 Task: Add a condition where "Channel Is not Facebook Private Message" in recently solved tickets.
Action: Mouse moved to (117, 393)
Screenshot: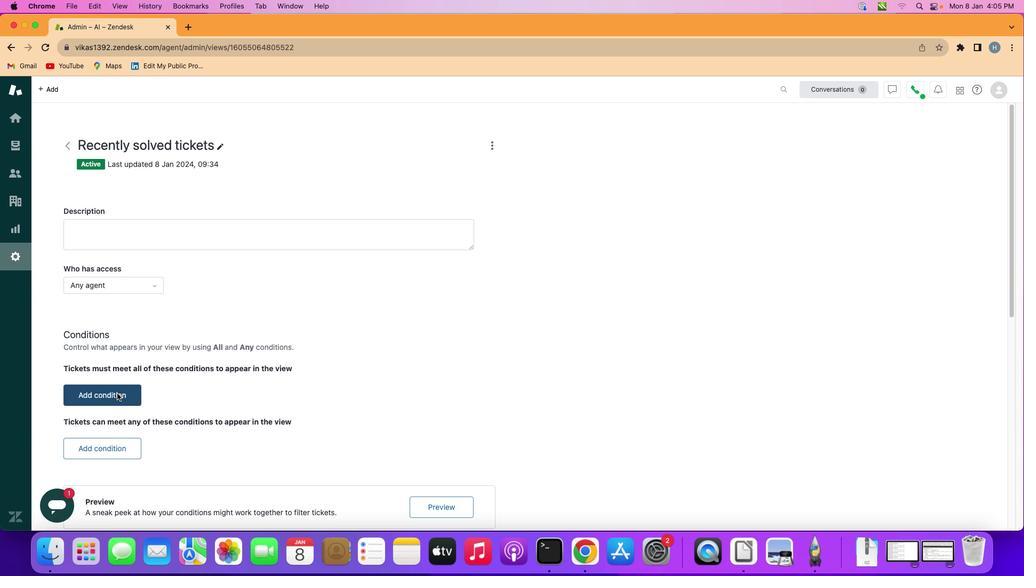 
Action: Mouse pressed left at (117, 393)
Screenshot: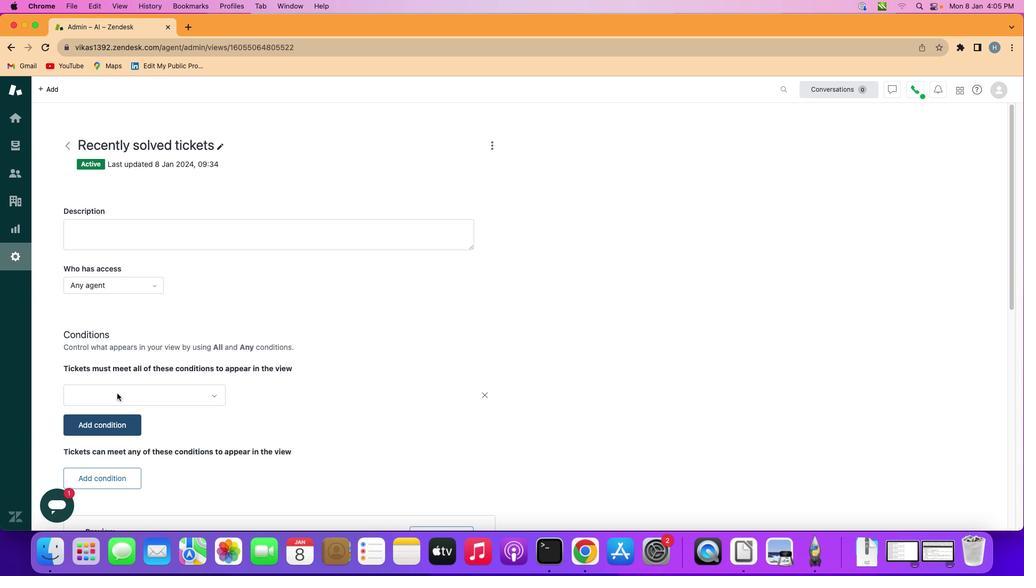 
Action: Mouse moved to (157, 394)
Screenshot: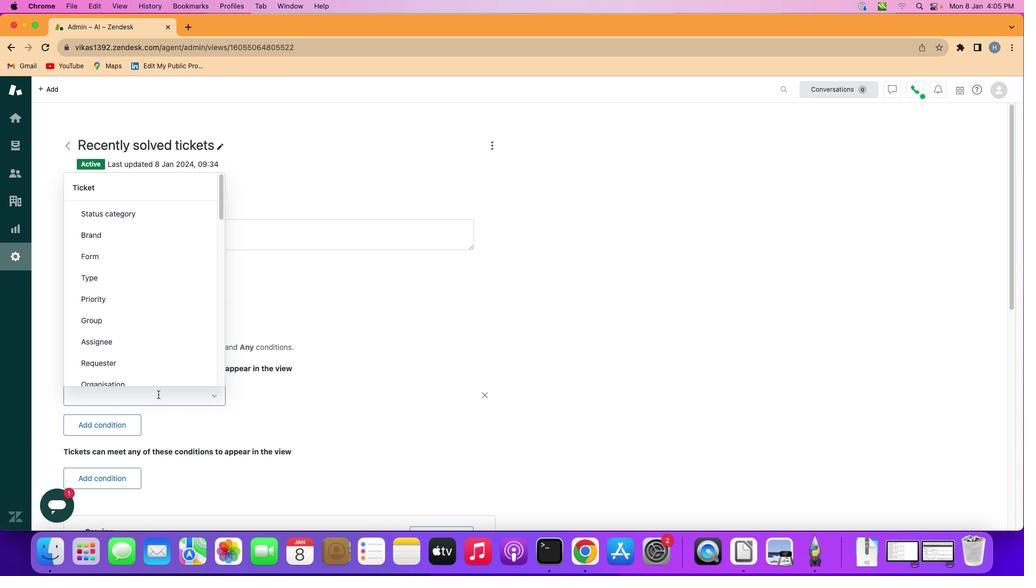 
Action: Mouse pressed left at (157, 394)
Screenshot: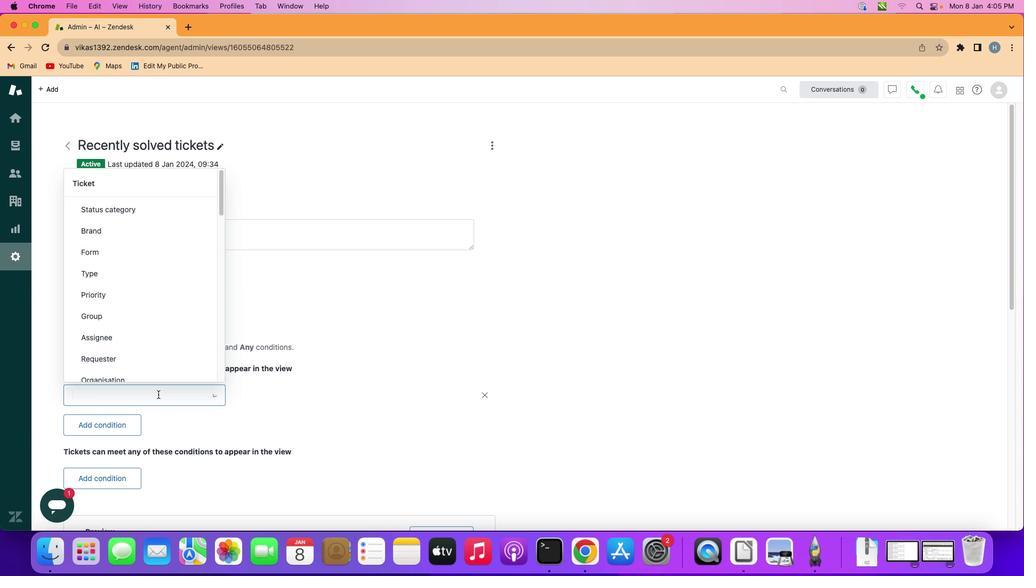 
Action: Mouse moved to (176, 302)
Screenshot: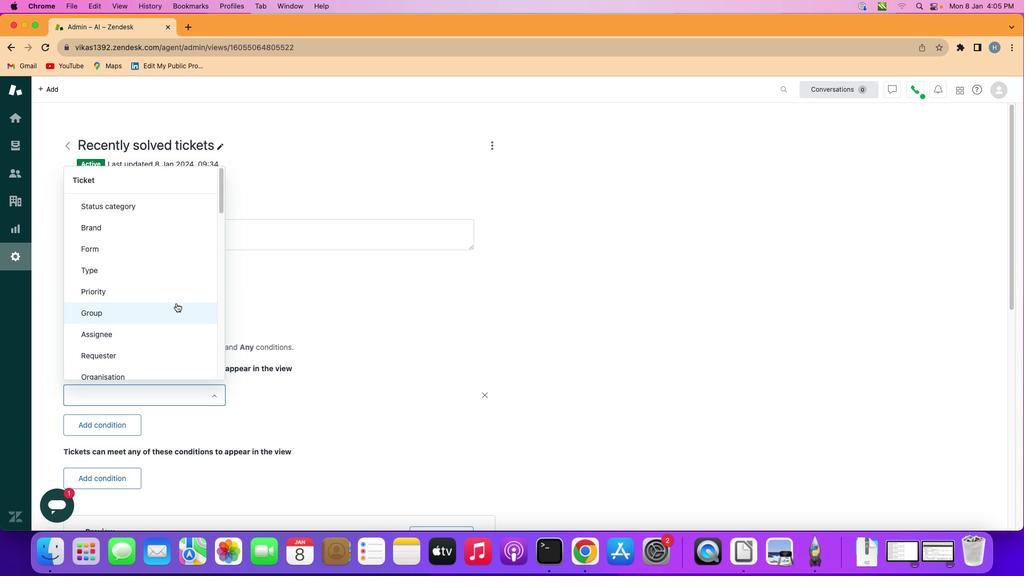 
Action: Mouse scrolled (176, 302) with delta (0, 0)
Screenshot: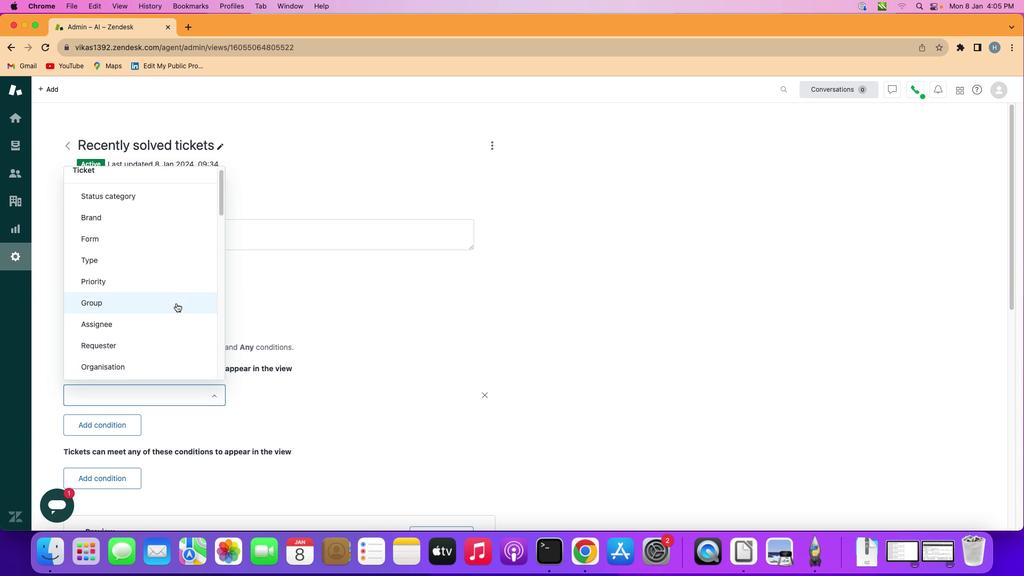 
Action: Mouse scrolled (176, 302) with delta (0, 0)
Screenshot: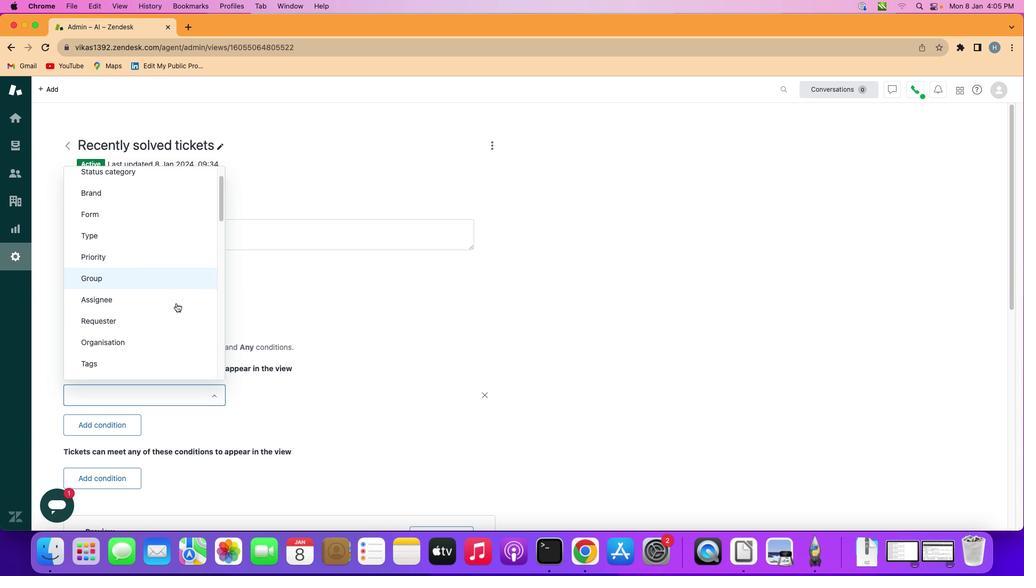 
Action: Mouse scrolled (176, 302) with delta (0, -1)
Screenshot: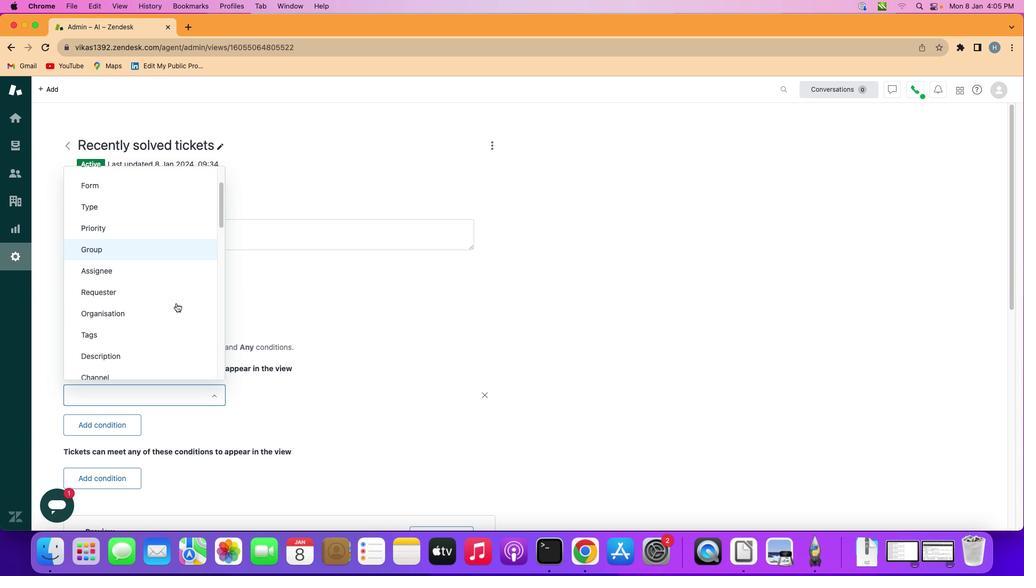 
Action: Mouse scrolled (176, 302) with delta (0, -1)
Screenshot: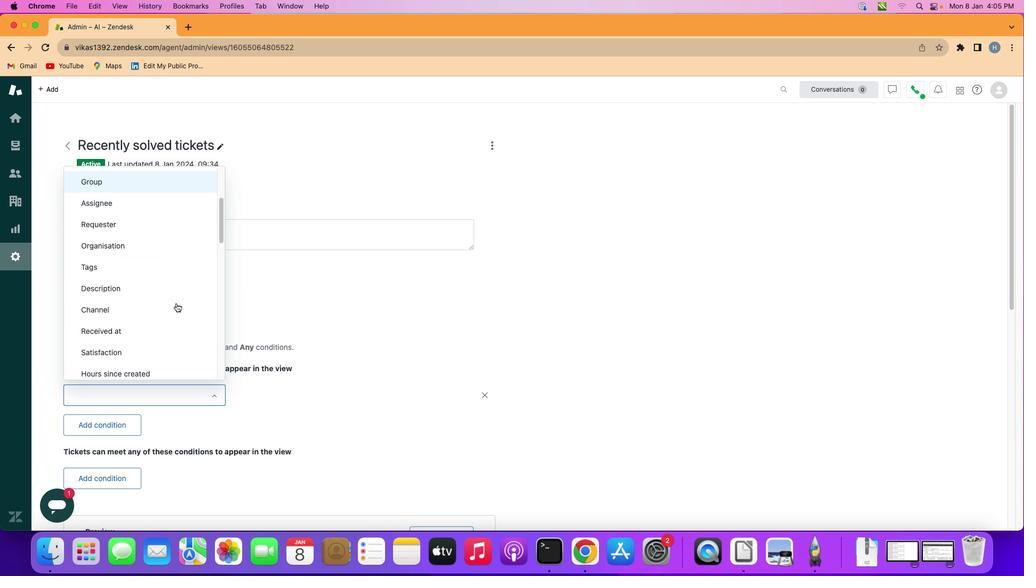 
Action: Mouse scrolled (176, 302) with delta (0, -1)
Screenshot: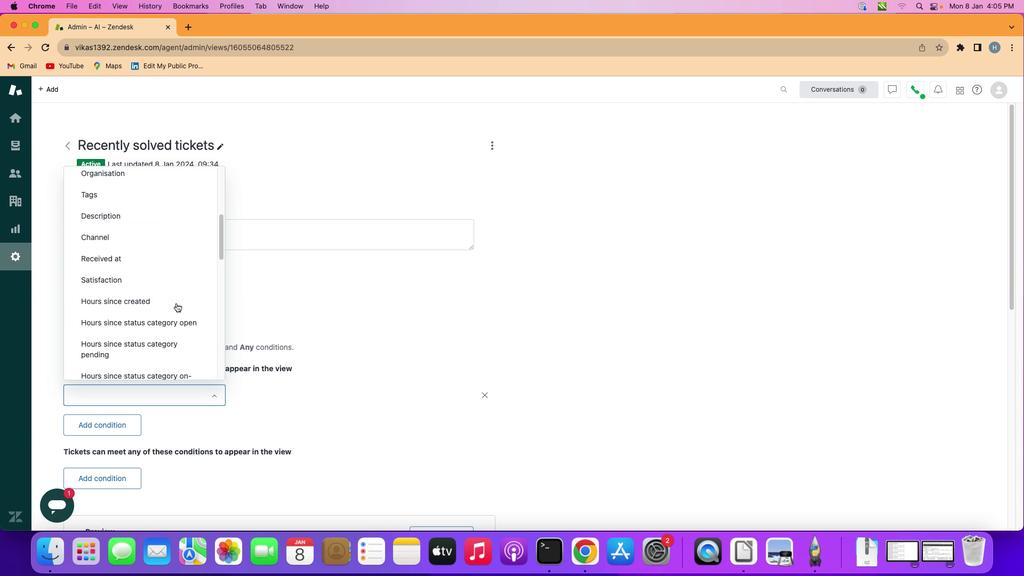 
Action: Mouse moved to (176, 237)
Screenshot: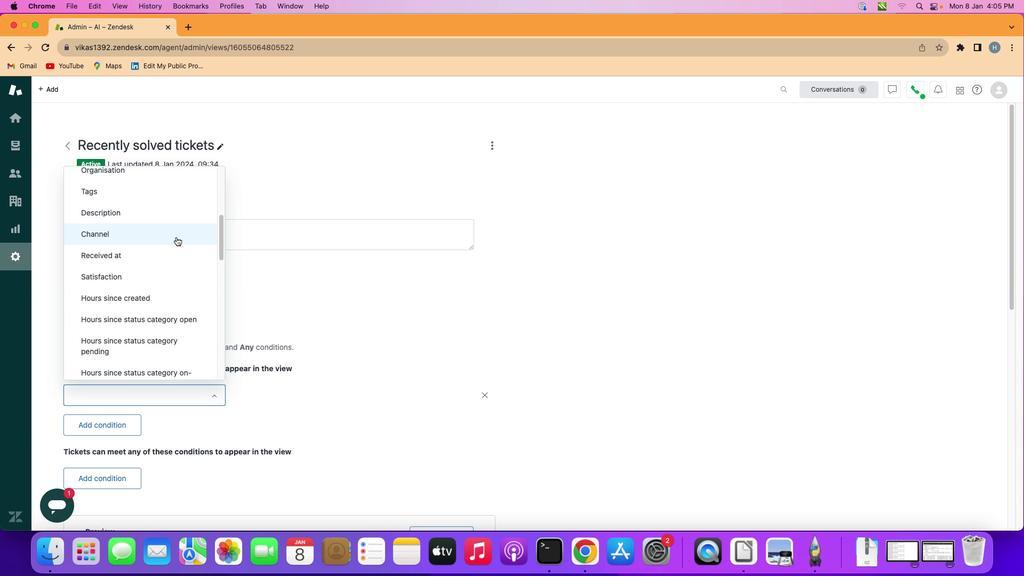 
Action: Mouse pressed left at (176, 237)
Screenshot: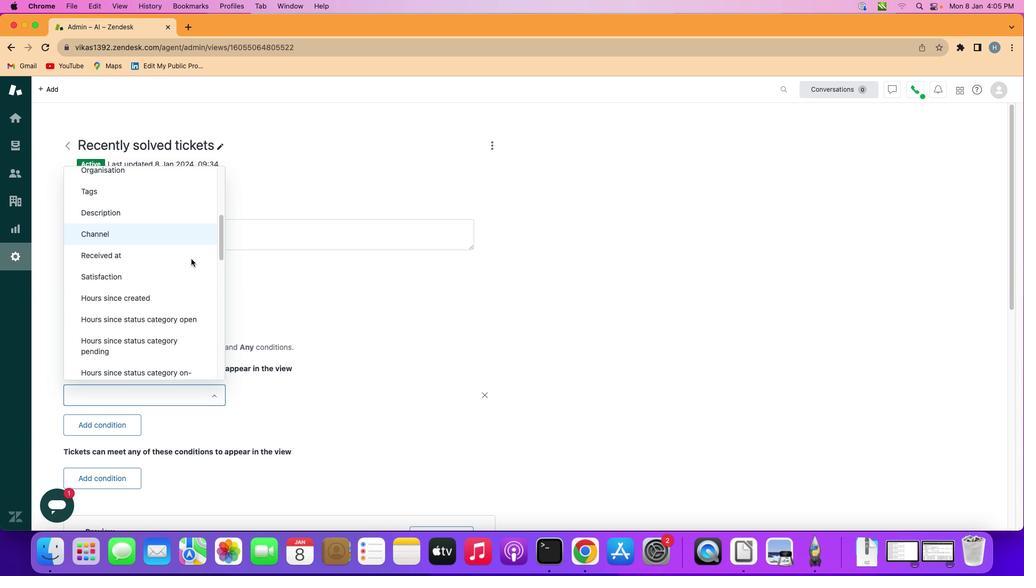 
Action: Mouse moved to (298, 394)
Screenshot: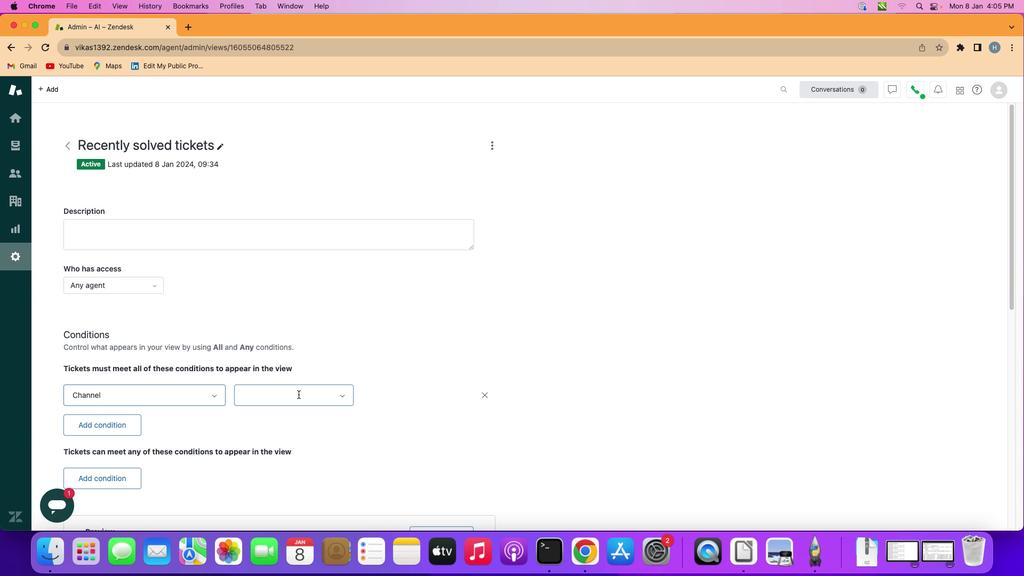 
Action: Mouse pressed left at (298, 394)
Screenshot: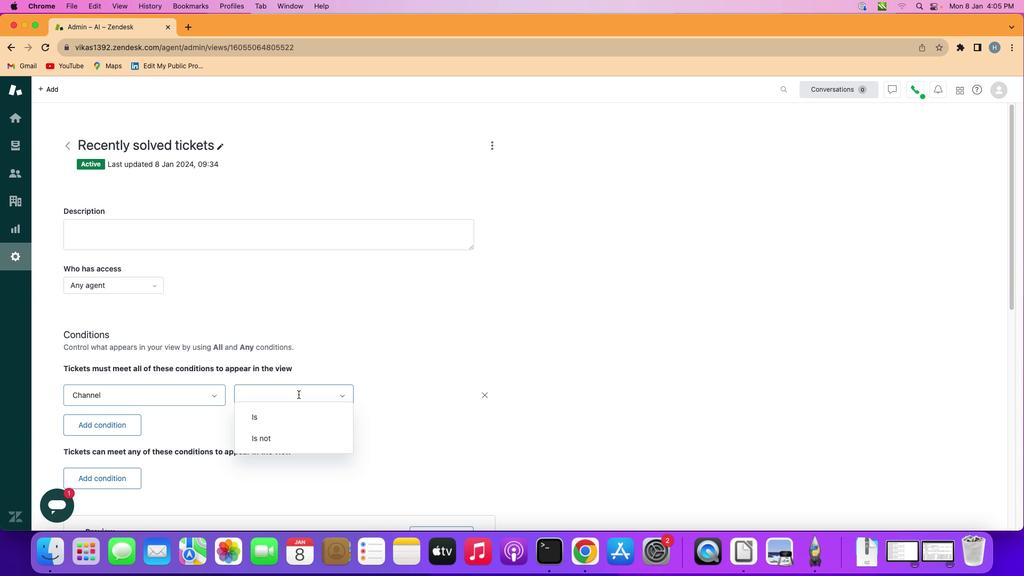 
Action: Mouse moved to (312, 439)
Screenshot: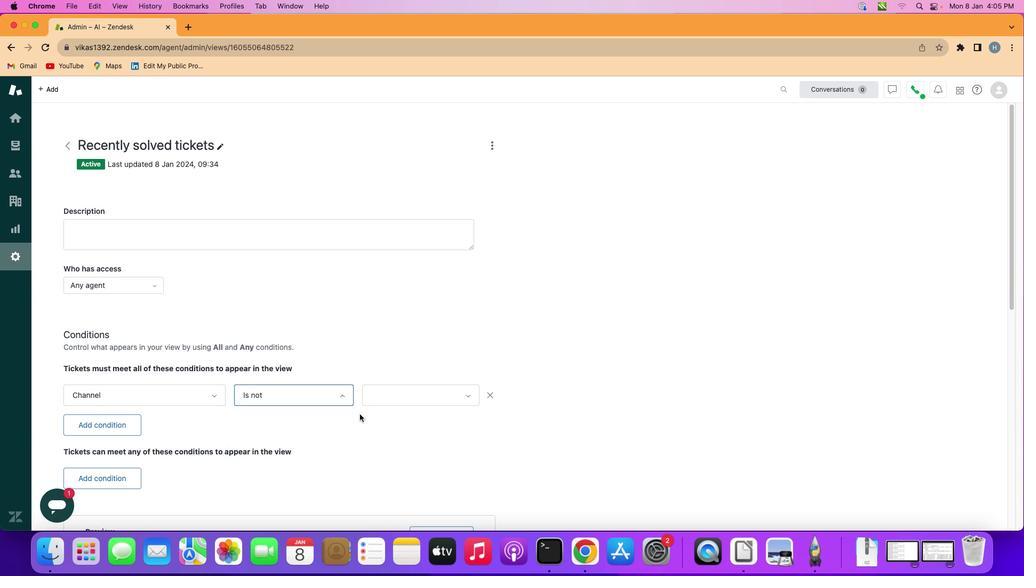 
Action: Mouse pressed left at (312, 439)
Screenshot: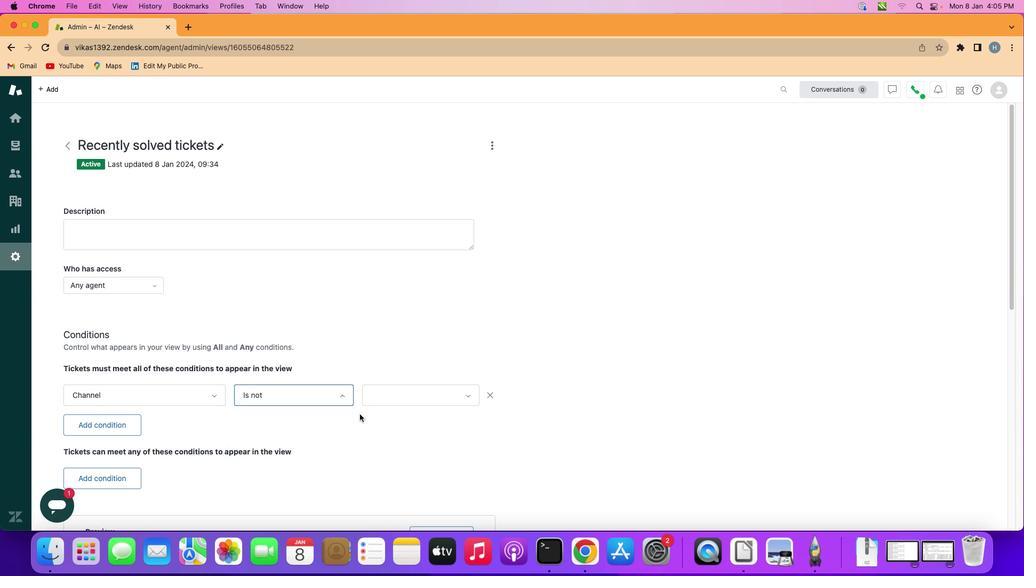 
Action: Mouse moved to (402, 396)
Screenshot: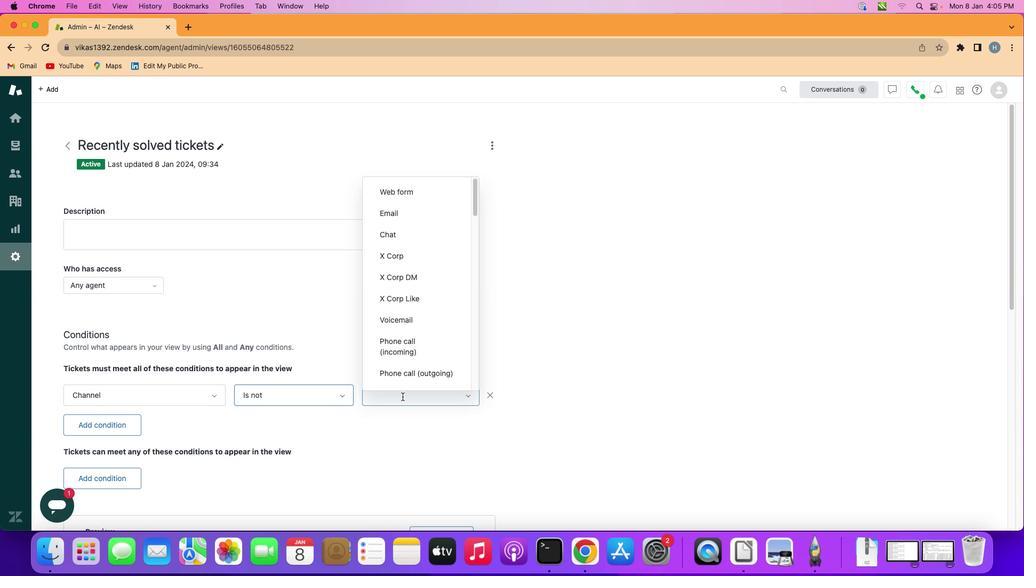
Action: Mouse pressed left at (402, 396)
Screenshot: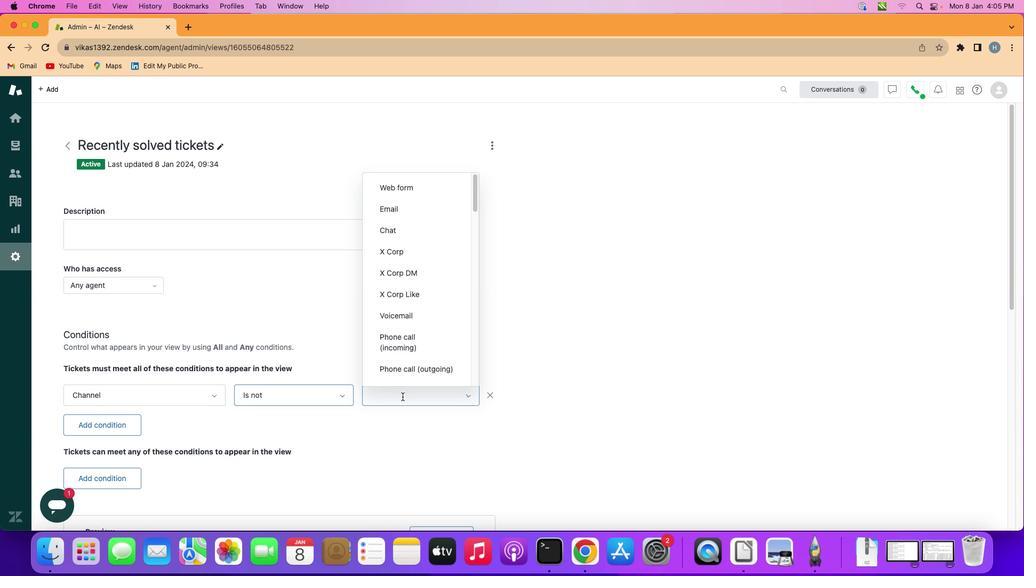 
Action: Mouse moved to (429, 294)
Screenshot: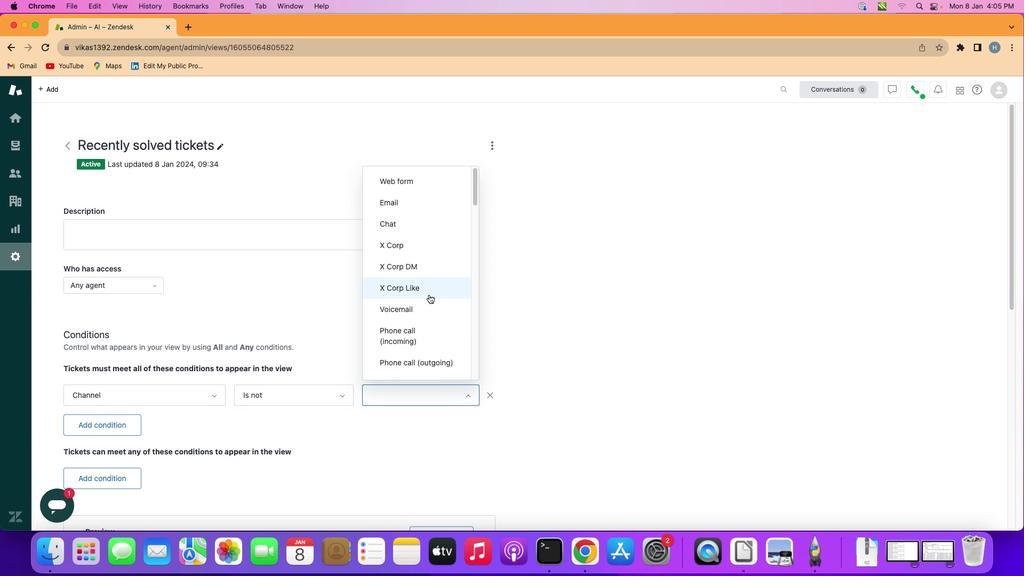 
Action: Mouse scrolled (429, 294) with delta (0, 0)
Screenshot: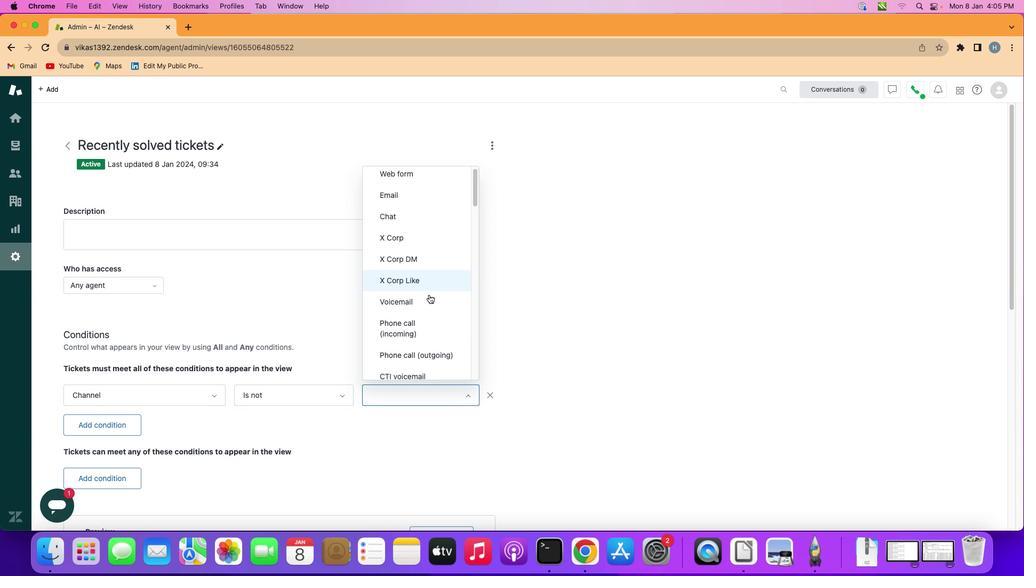 
Action: Mouse scrolled (429, 294) with delta (0, 0)
Screenshot: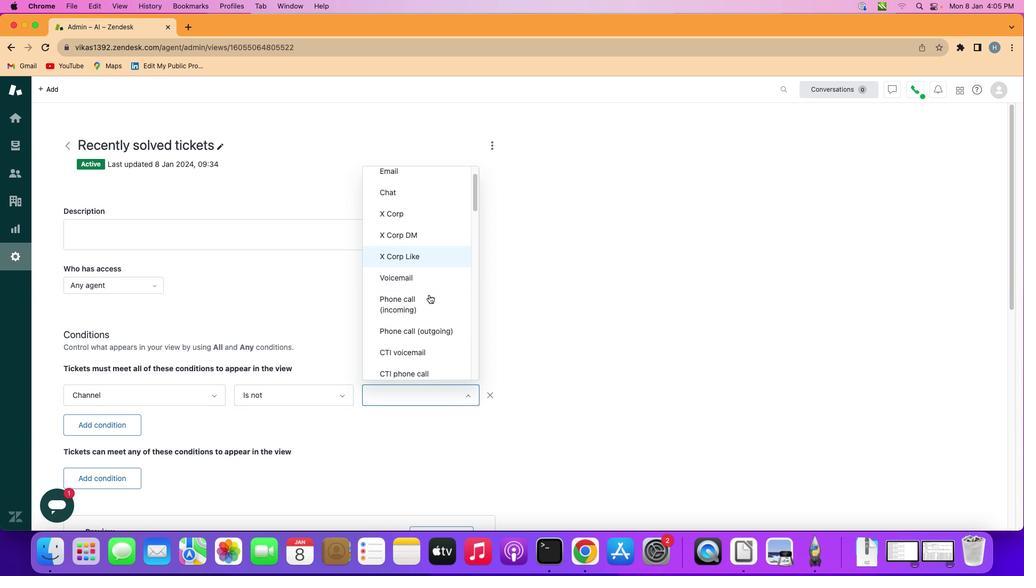 
Action: Mouse scrolled (429, 294) with delta (0, -1)
Screenshot: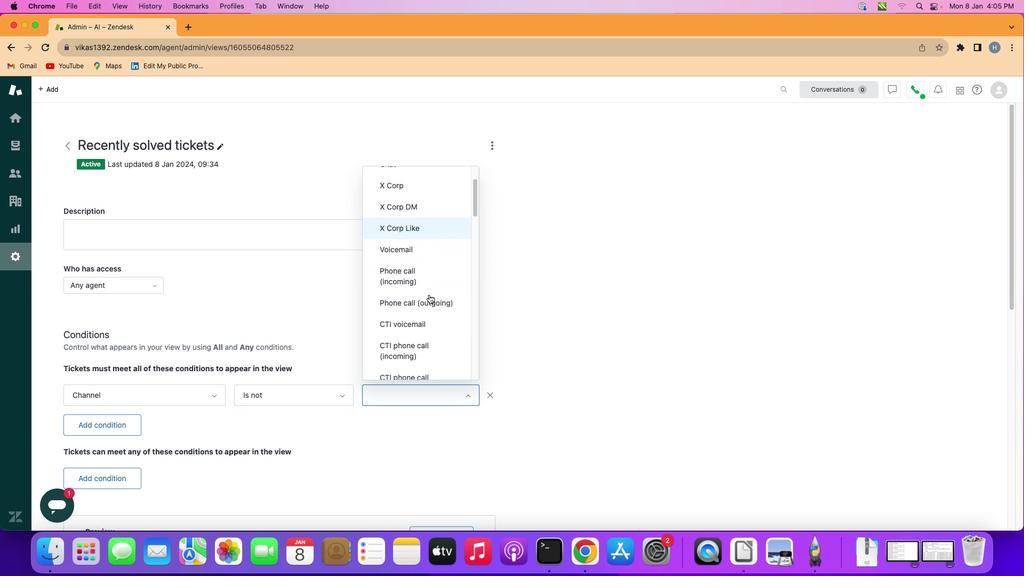
Action: Mouse scrolled (429, 294) with delta (0, -1)
Screenshot: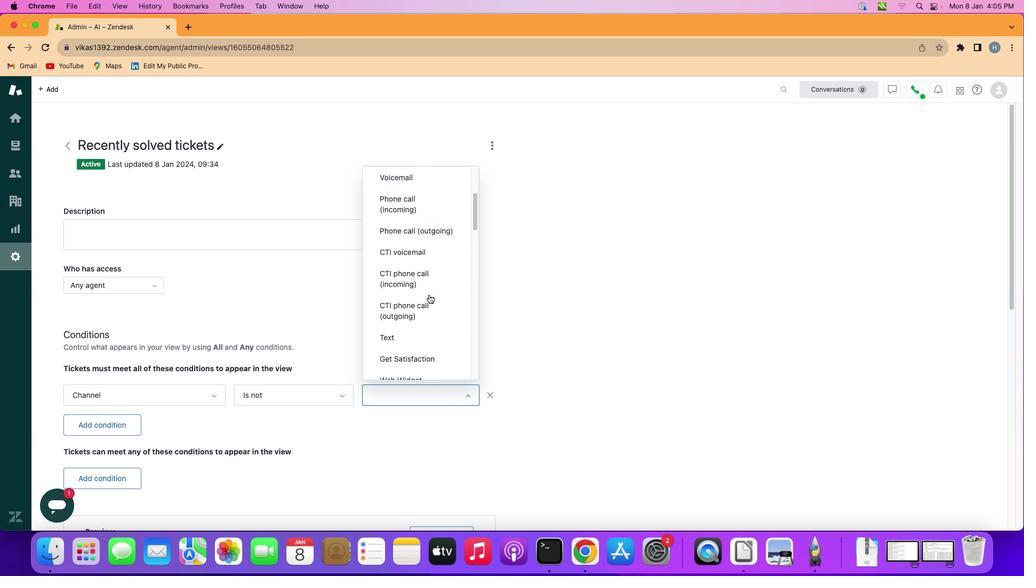 
Action: Mouse scrolled (429, 294) with delta (0, -1)
Screenshot: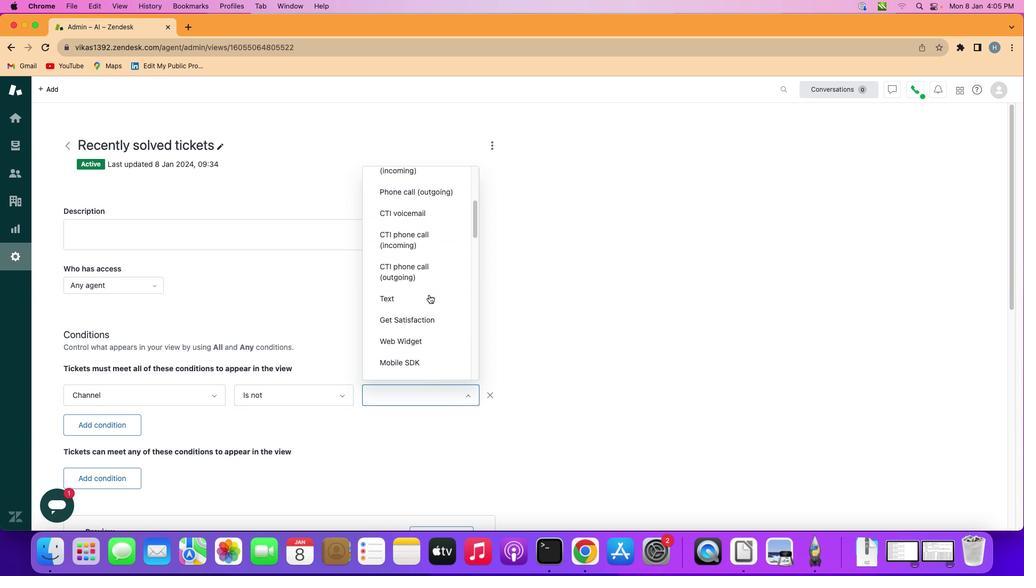 
Action: Mouse moved to (418, 310)
Screenshot: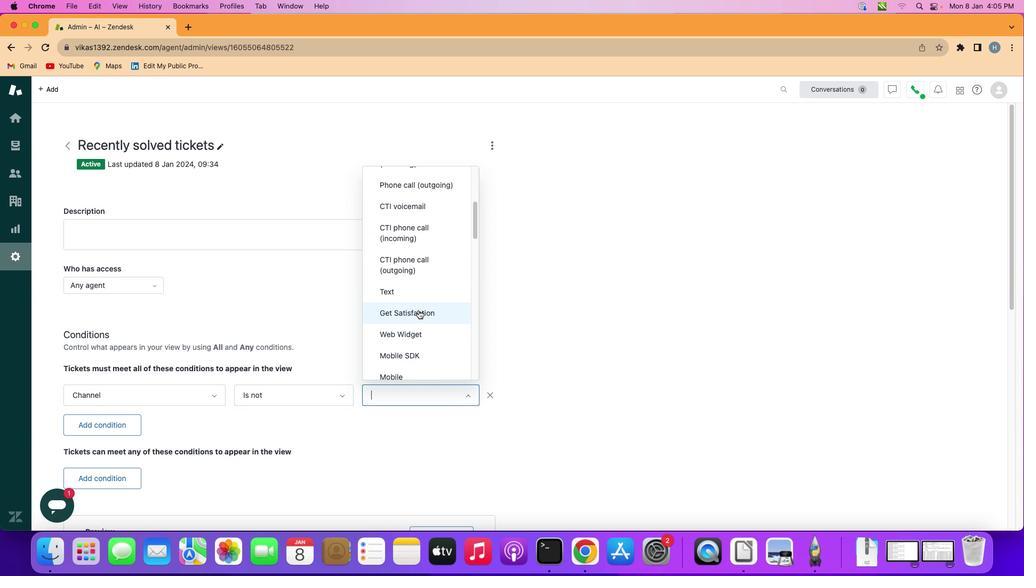 
Action: Mouse scrolled (418, 310) with delta (0, 0)
Screenshot: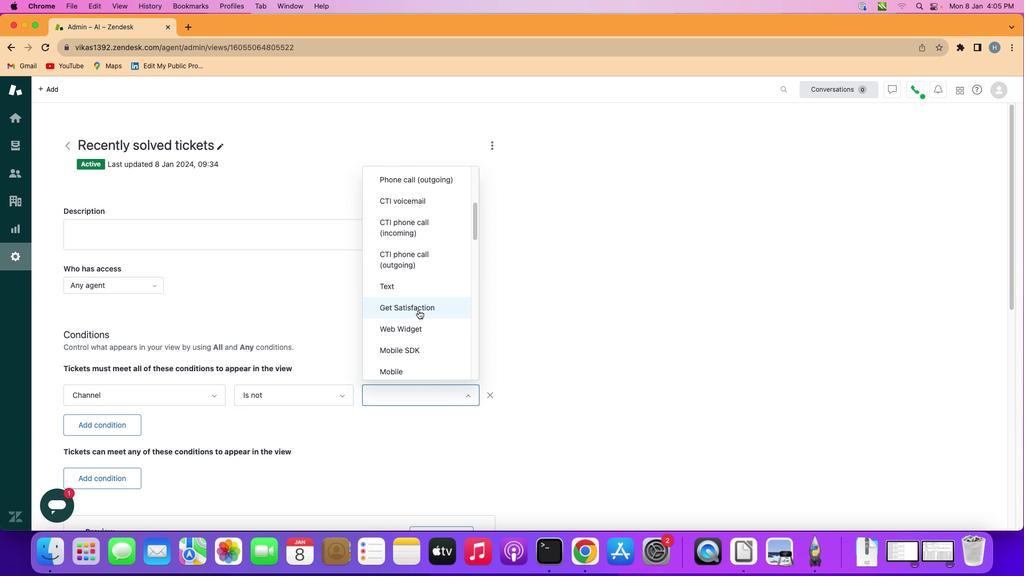 
Action: Mouse scrolled (418, 310) with delta (0, 0)
Screenshot: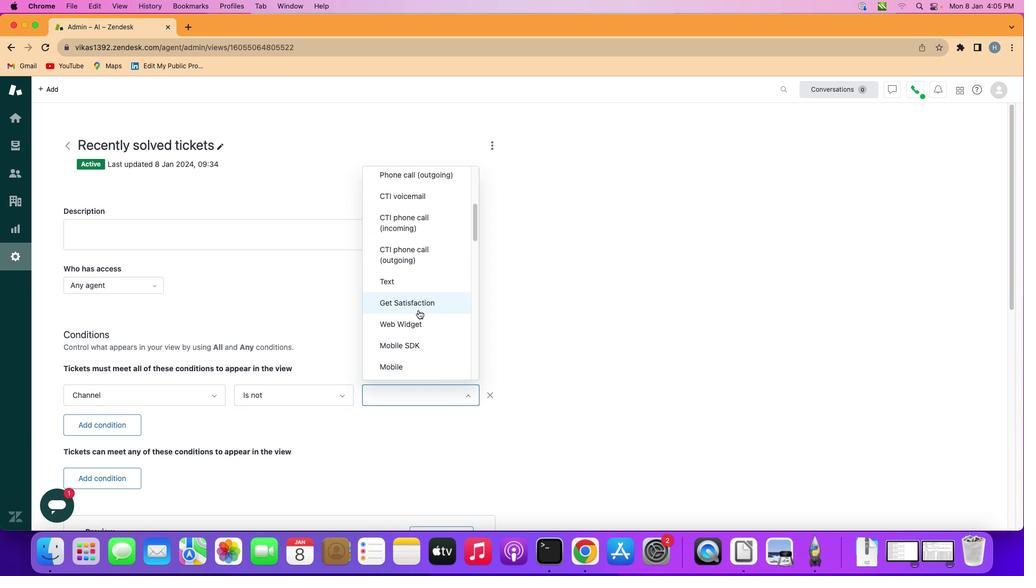 
Action: Mouse scrolled (418, 310) with delta (0, 0)
Screenshot: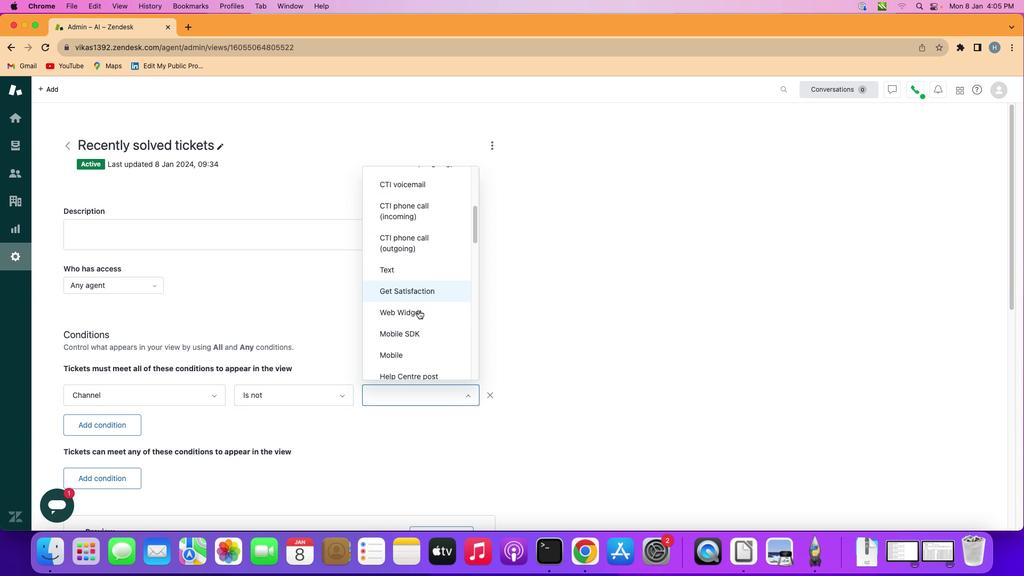 
Action: Mouse scrolled (418, 310) with delta (0, 0)
Screenshot: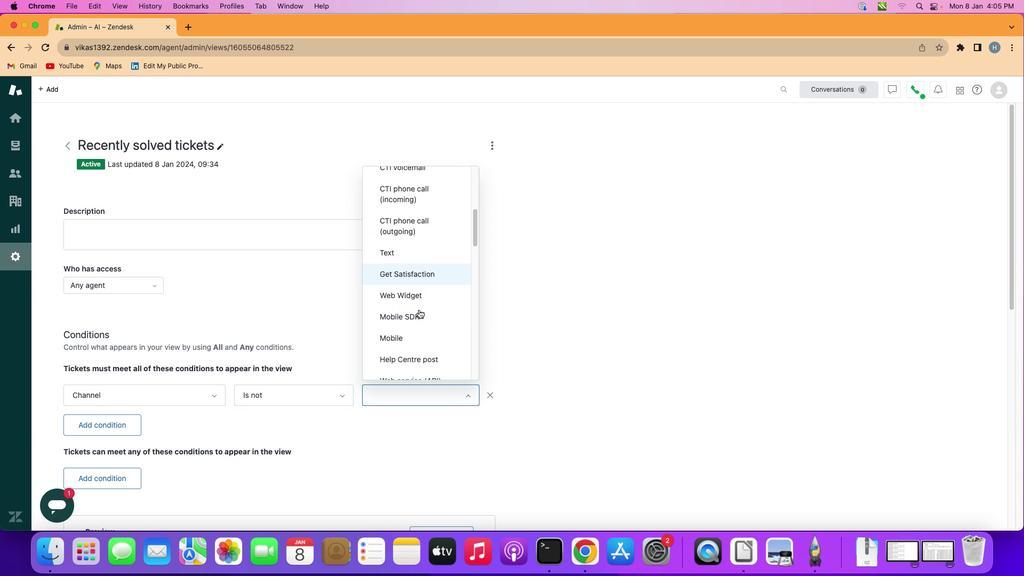 
Action: Mouse scrolled (418, 310) with delta (0, 0)
Screenshot: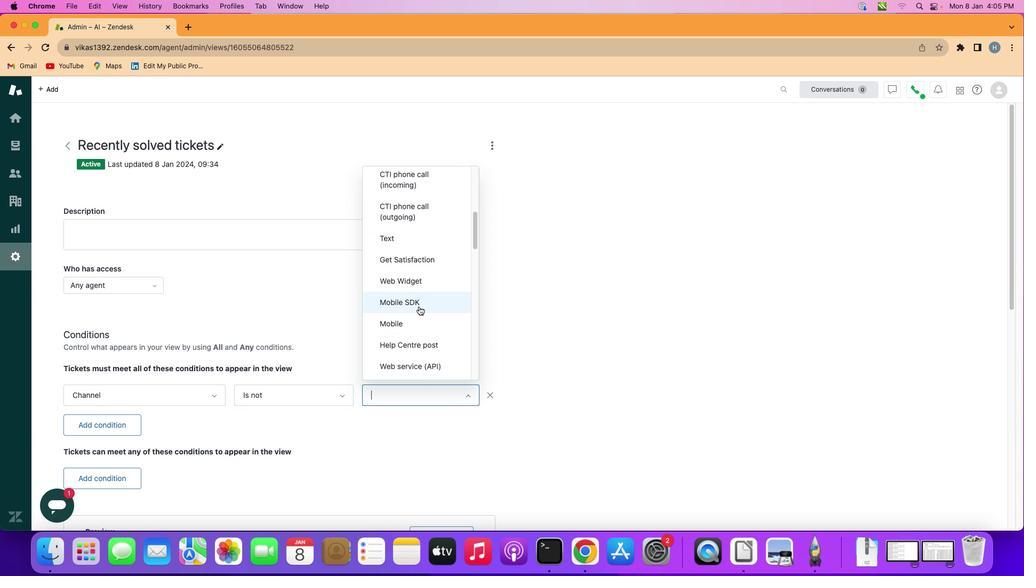 
Action: Mouse moved to (418, 306)
Screenshot: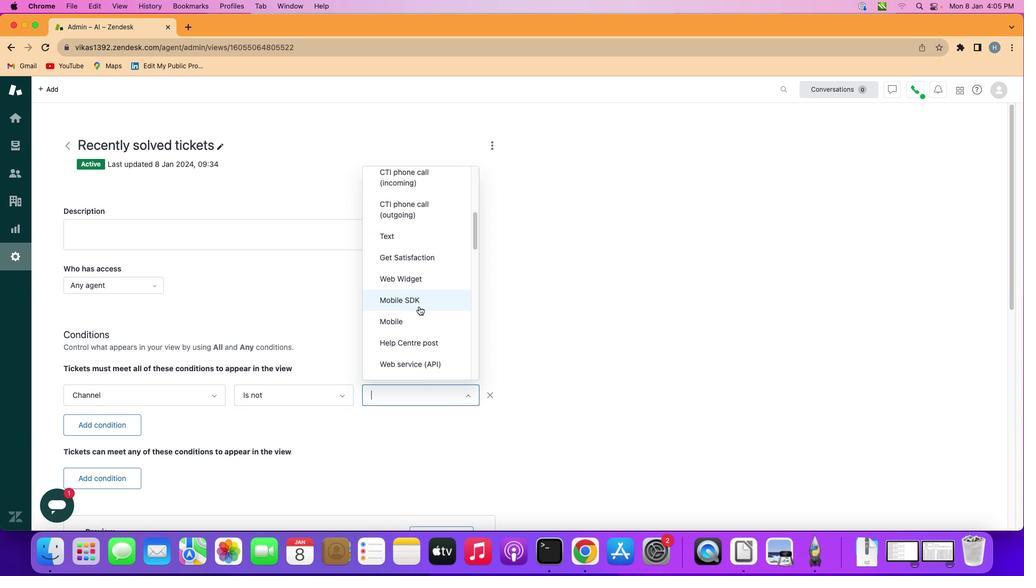 
Action: Mouse scrolled (418, 306) with delta (0, 0)
Screenshot: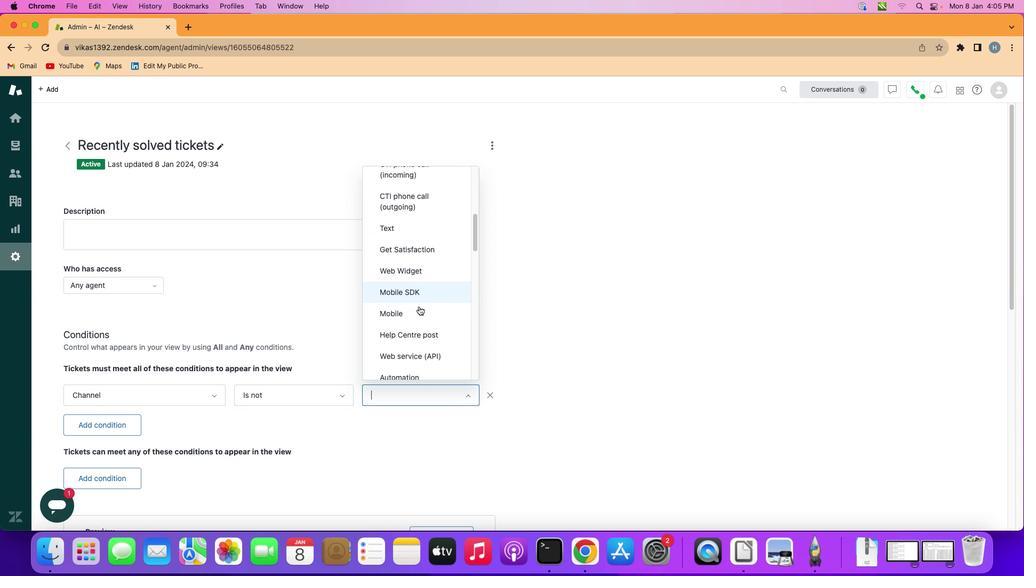 
Action: Mouse scrolled (418, 306) with delta (0, 0)
Screenshot: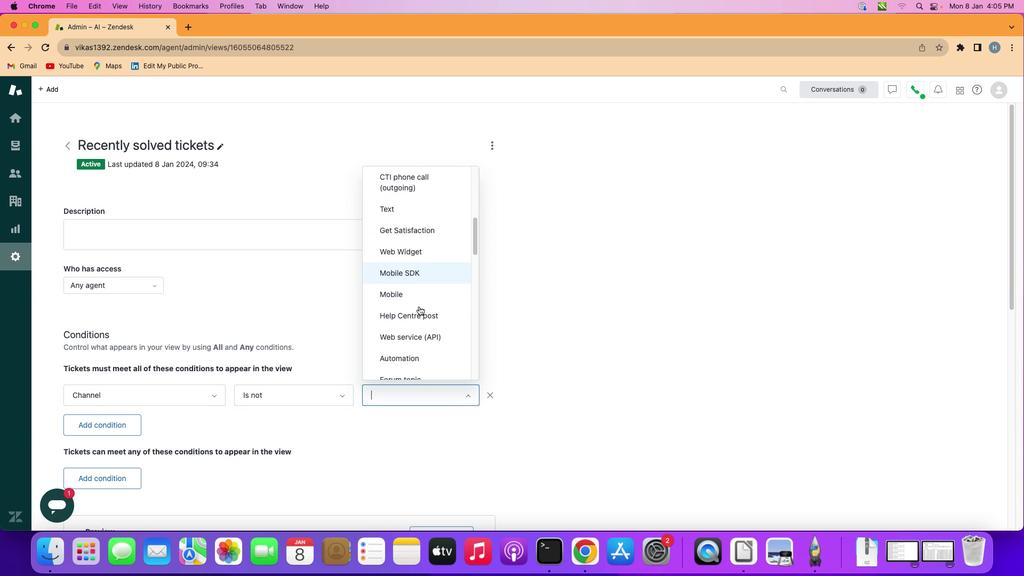 
Action: Mouse scrolled (418, 306) with delta (0, 0)
Screenshot: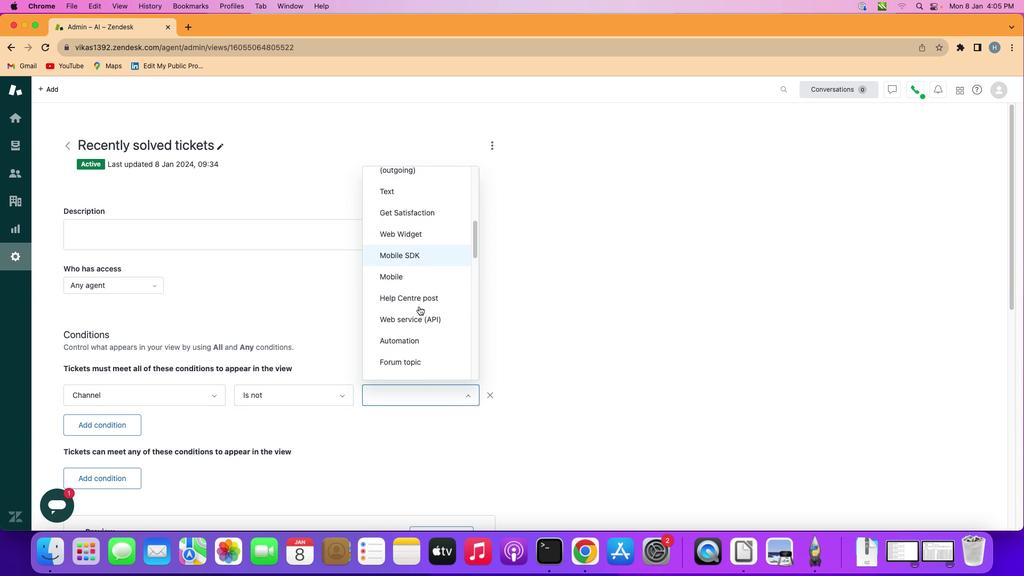
Action: Mouse scrolled (418, 306) with delta (0, 0)
Screenshot: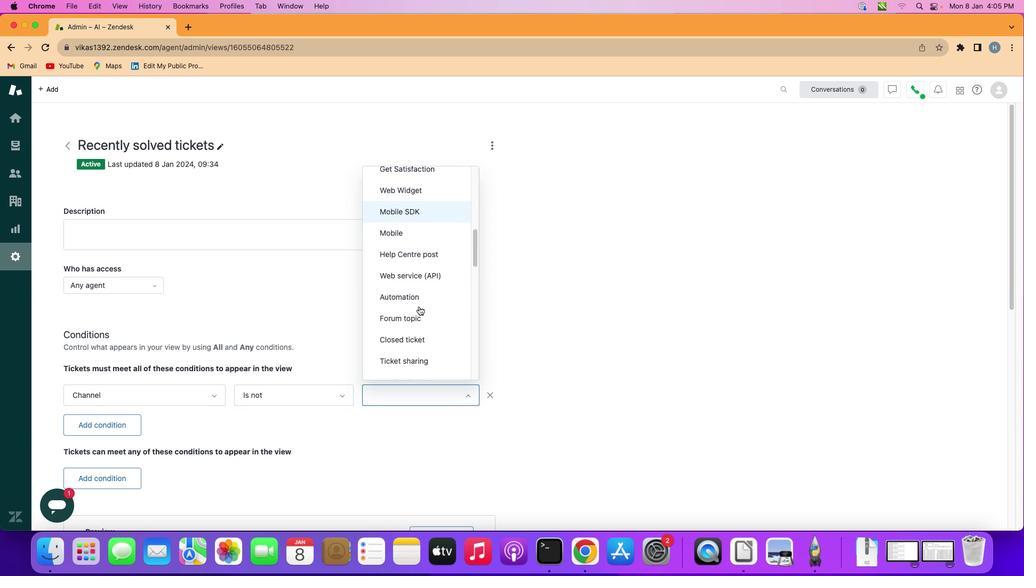 
Action: Mouse scrolled (418, 306) with delta (0, 0)
Screenshot: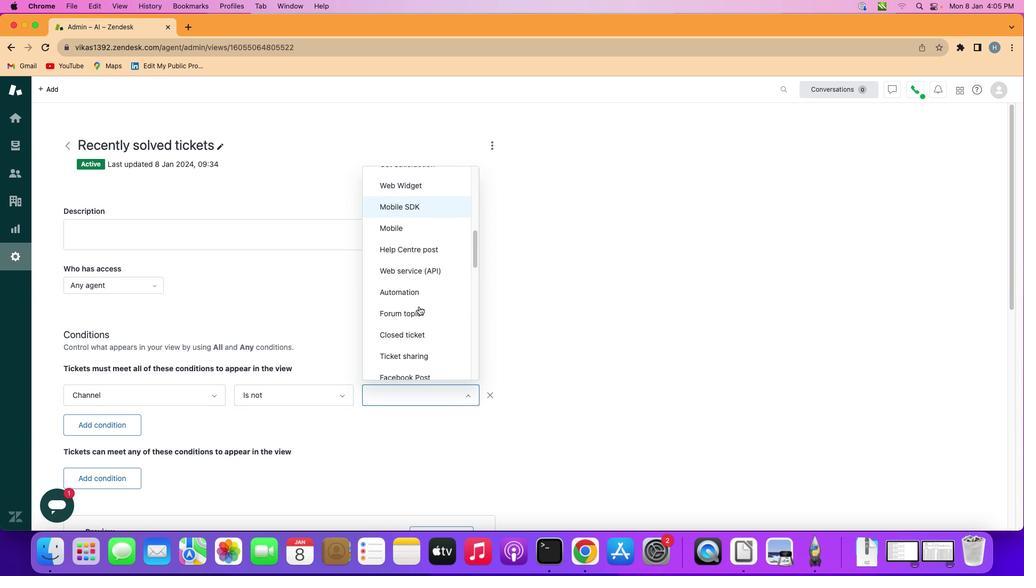 
Action: Mouse scrolled (418, 306) with delta (0, 0)
Screenshot: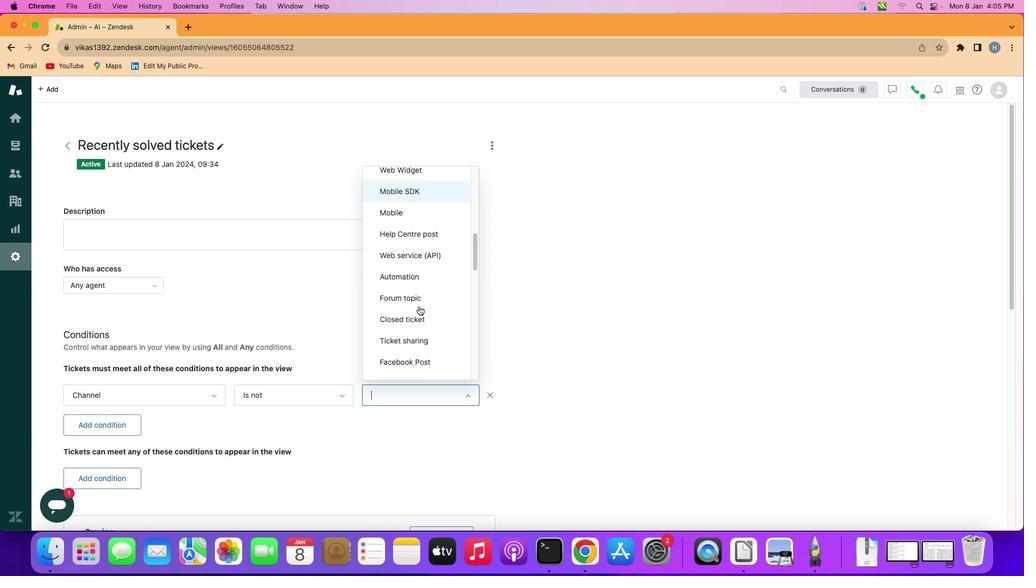 
Action: Mouse scrolled (418, 306) with delta (0, 0)
Screenshot: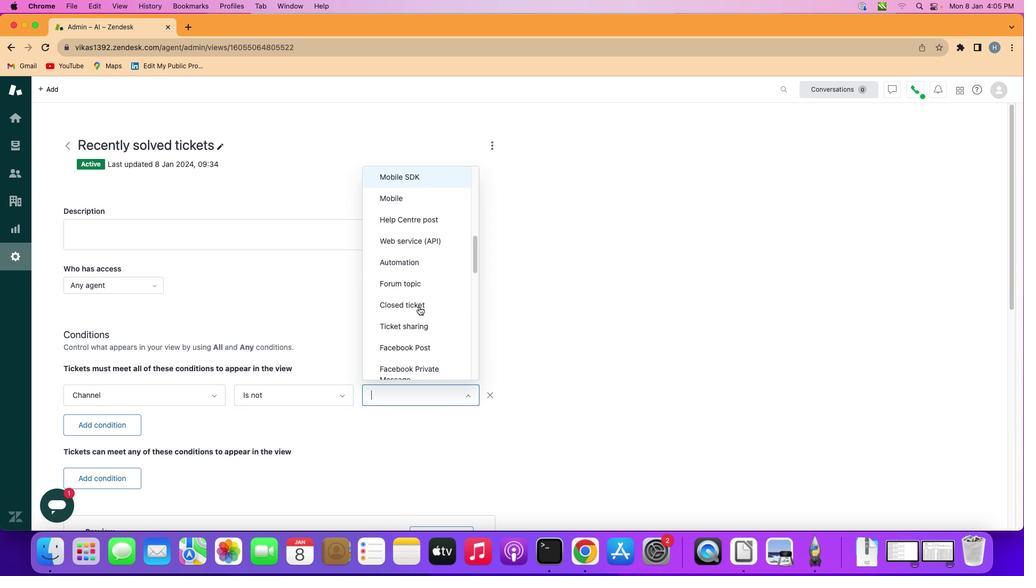 
Action: Mouse scrolled (418, 306) with delta (0, -1)
Screenshot: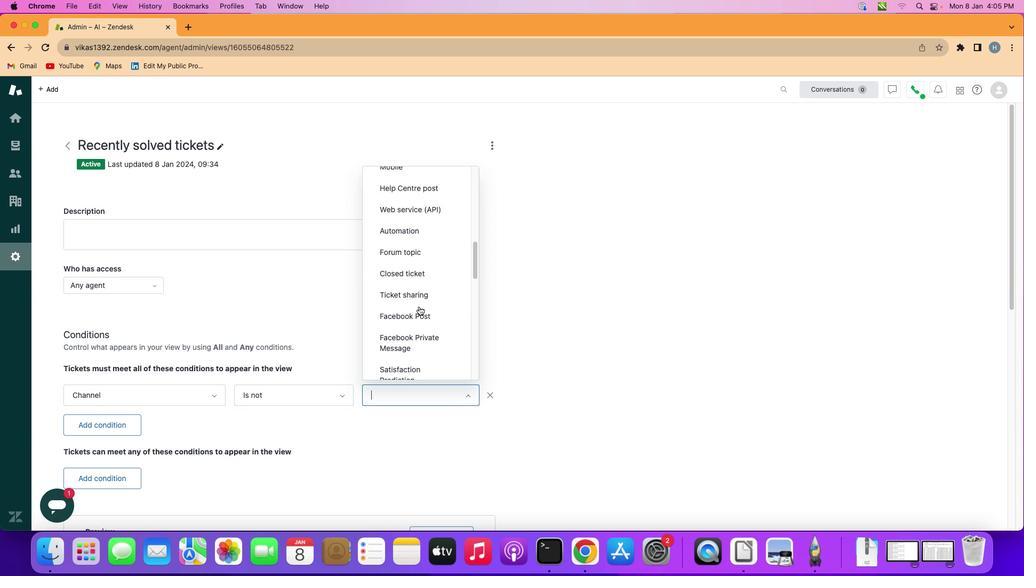 
Action: Mouse scrolled (418, 306) with delta (0, -1)
Screenshot: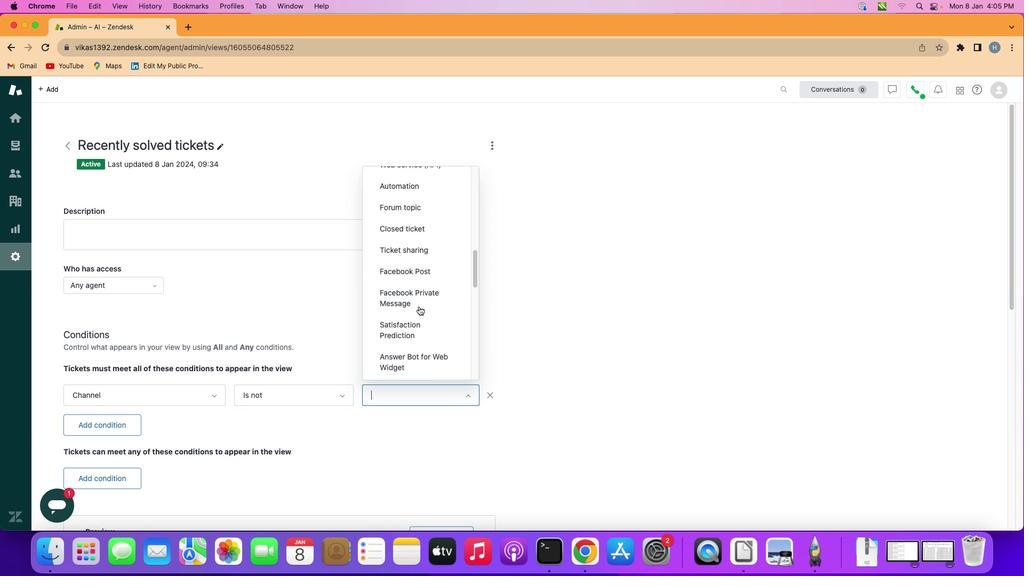 
Action: Mouse scrolled (418, 306) with delta (0, 0)
Screenshot: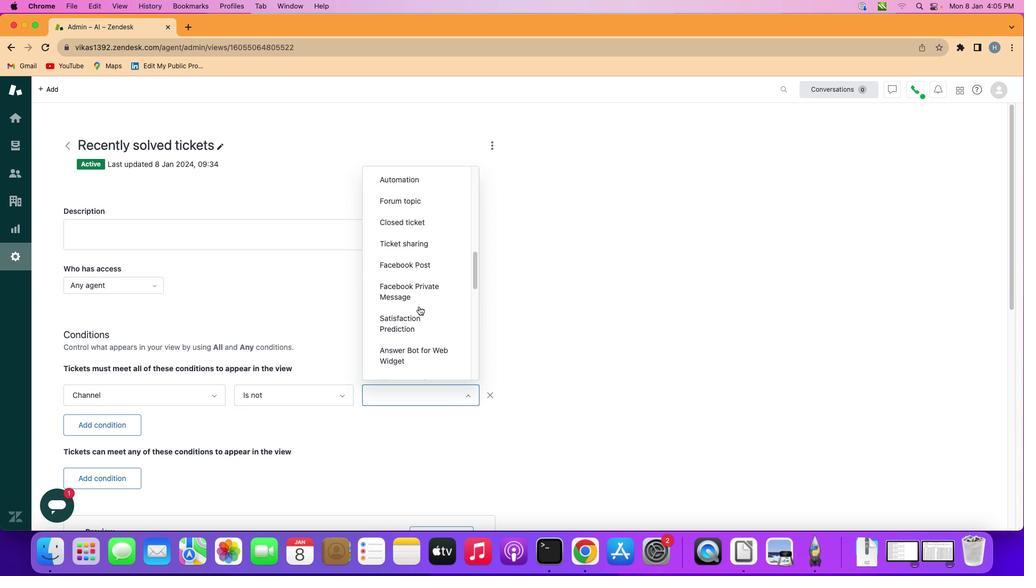 
Action: Mouse moved to (434, 294)
Screenshot: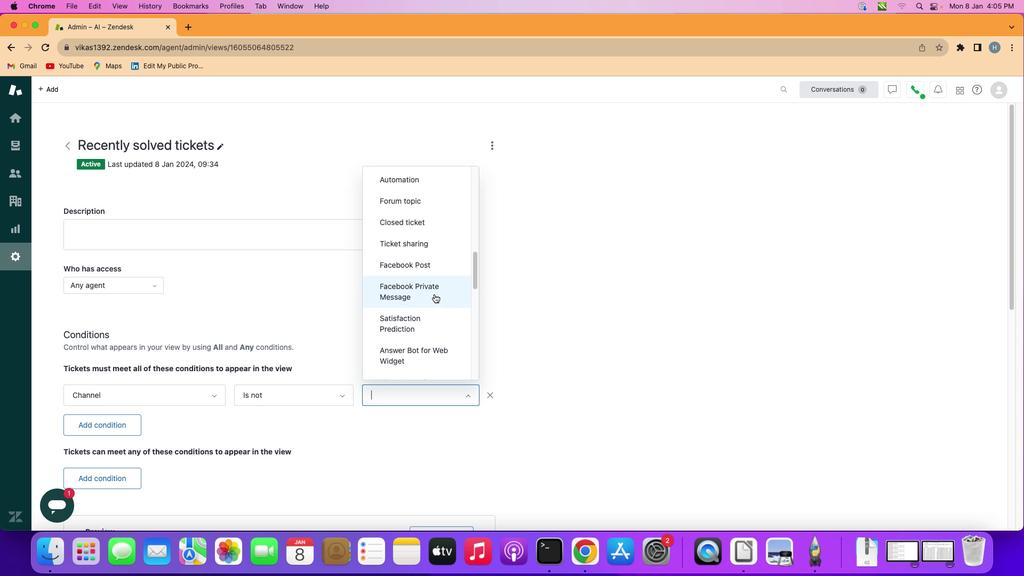 
Action: Mouse pressed left at (434, 294)
Screenshot: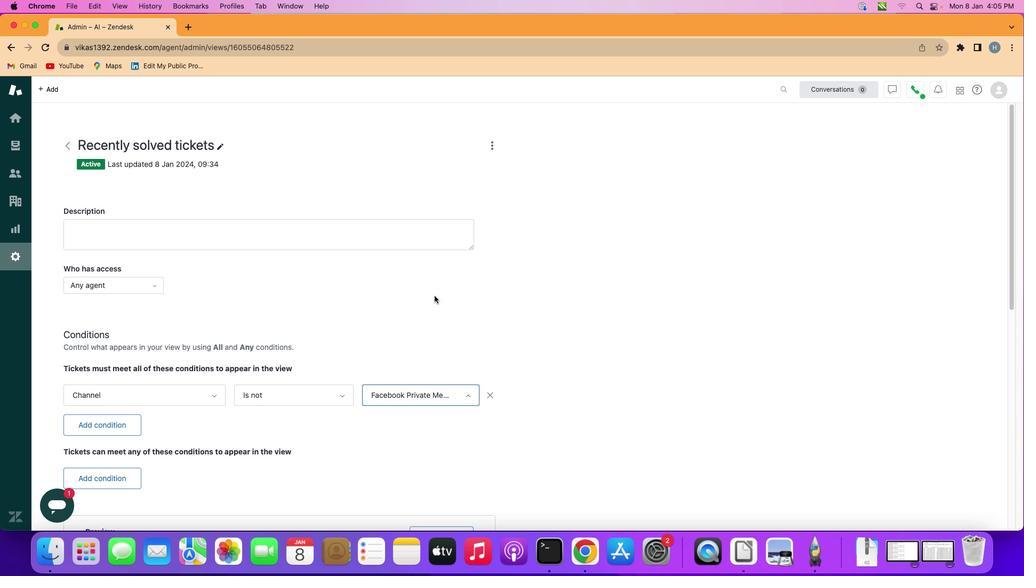 
Action: Mouse moved to (418, 333)
Screenshot: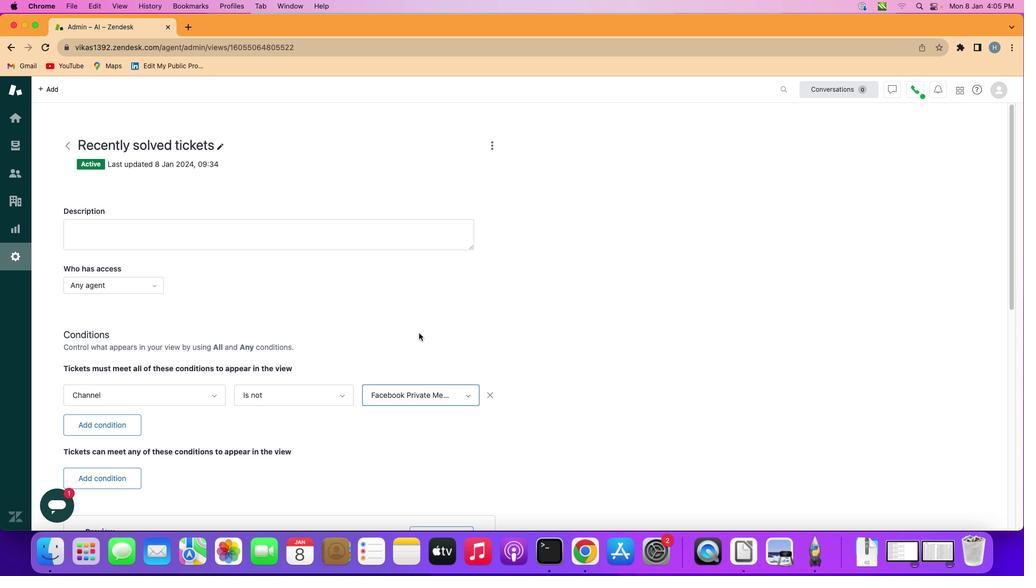 
